 Task: Check how to create "Connecting existing email address".
Action: Mouse moved to (855, 123)
Screenshot: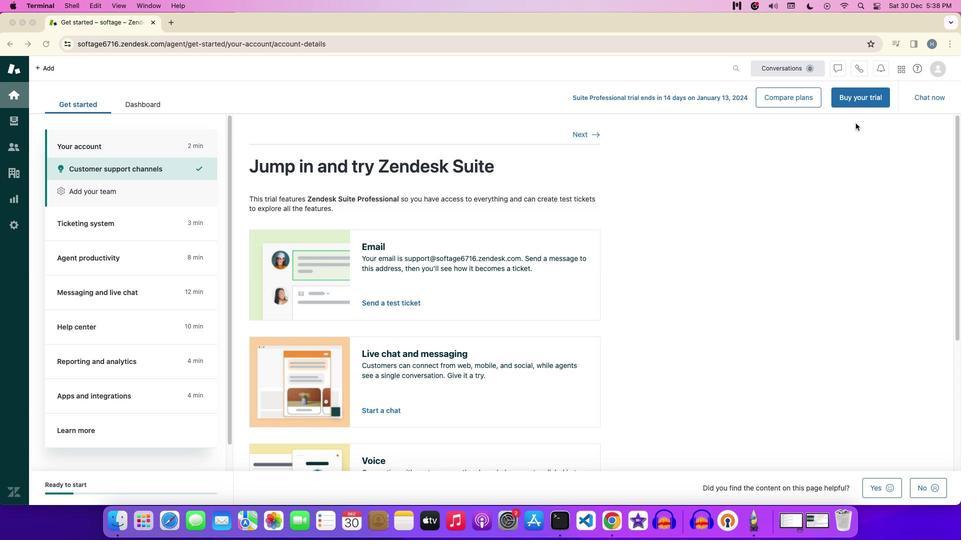 
Action: Mouse pressed left at (855, 123)
Screenshot: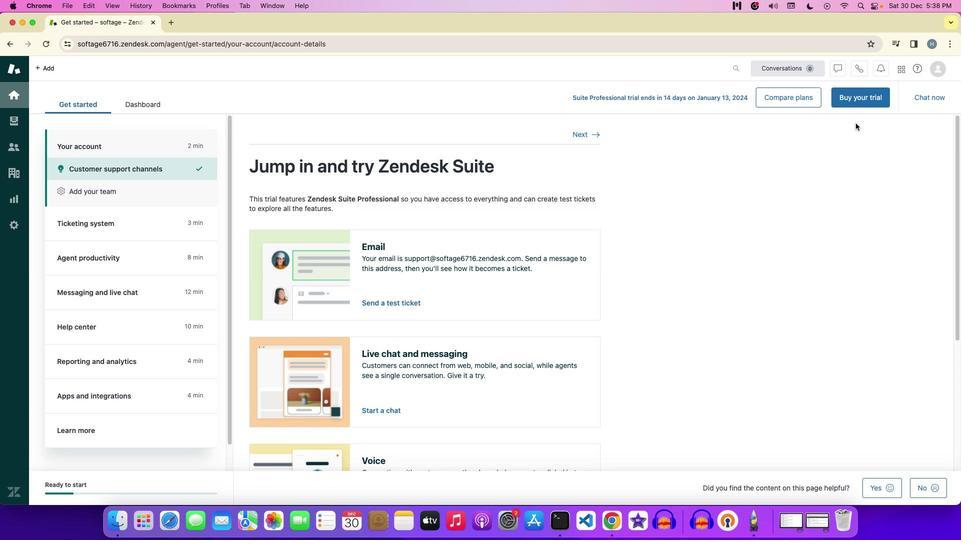 
Action: Mouse moved to (916, 67)
Screenshot: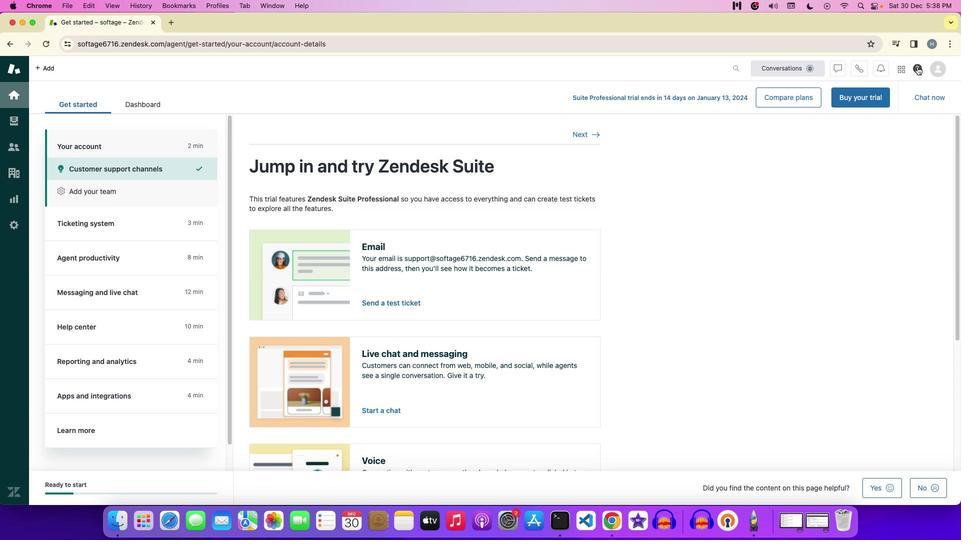 
Action: Mouse pressed left at (916, 67)
Screenshot: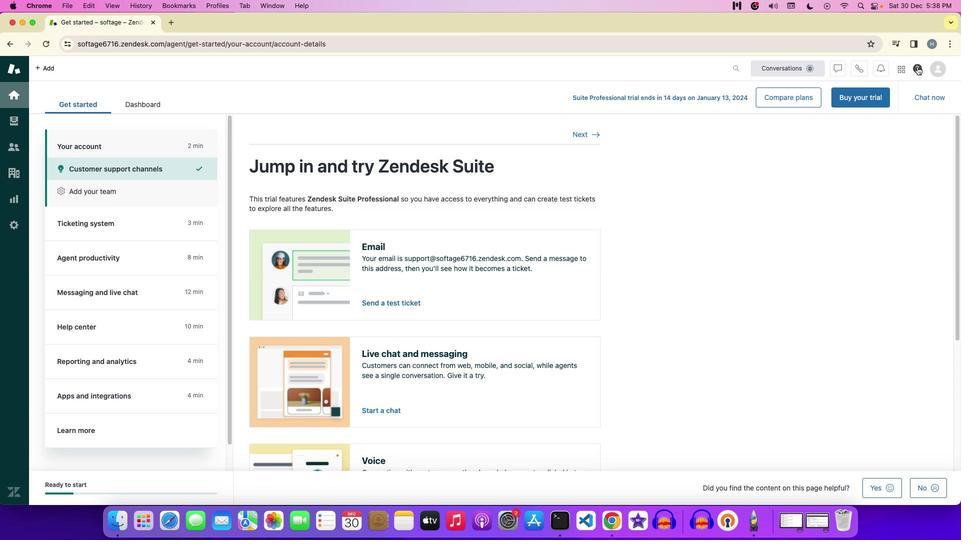 
Action: Mouse moved to (856, 388)
Screenshot: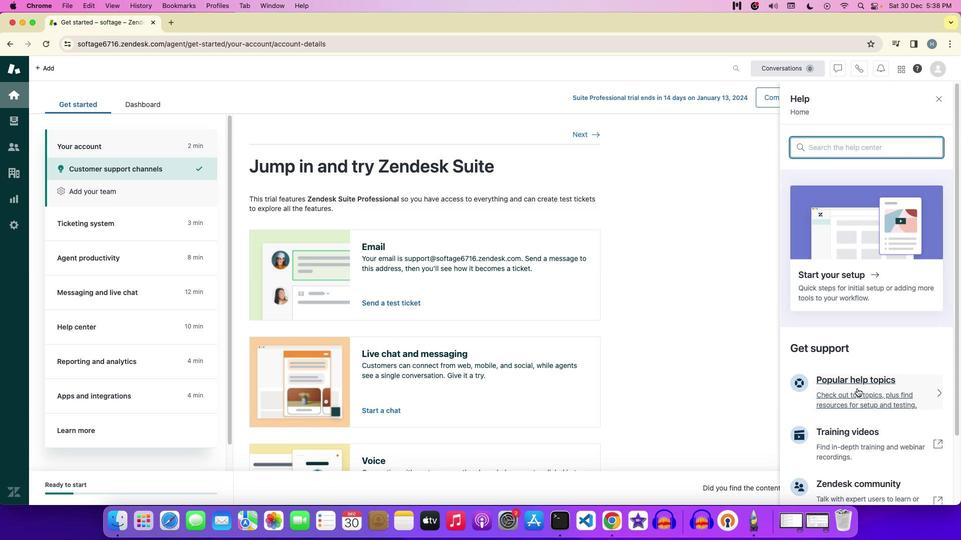 
Action: Mouse pressed left at (856, 388)
Screenshot: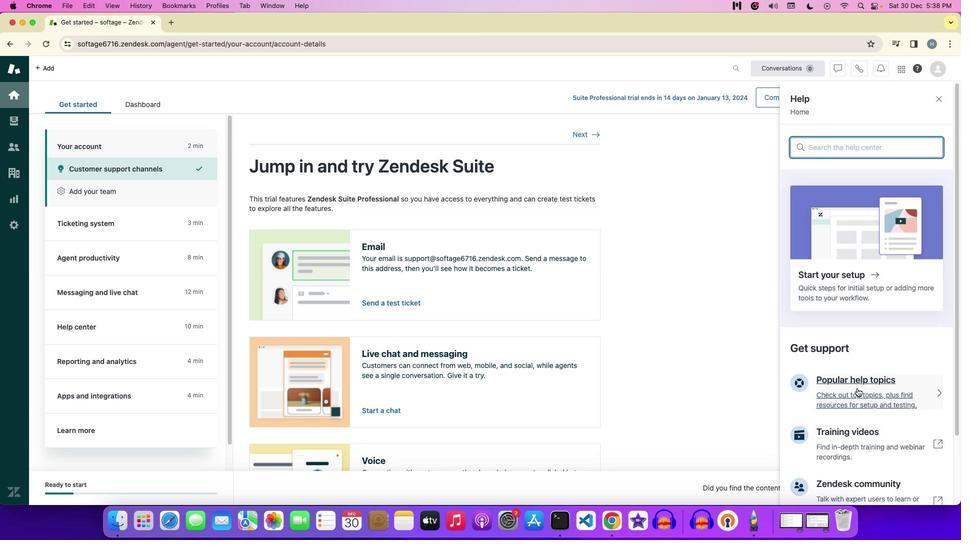 
Action: Mouse moved to (863, 223)
Screenshot: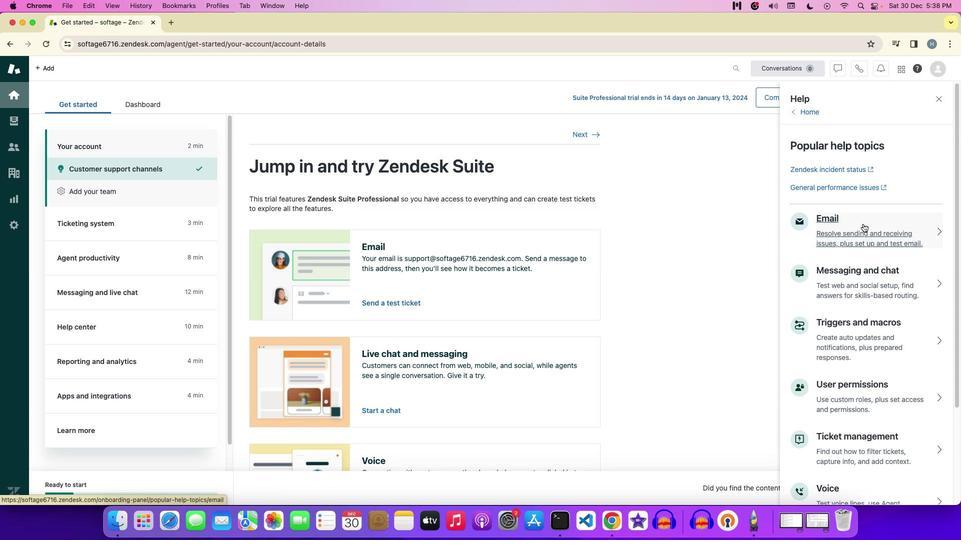 
Action: Mouse pressed left at (863, 223)
Screenshot: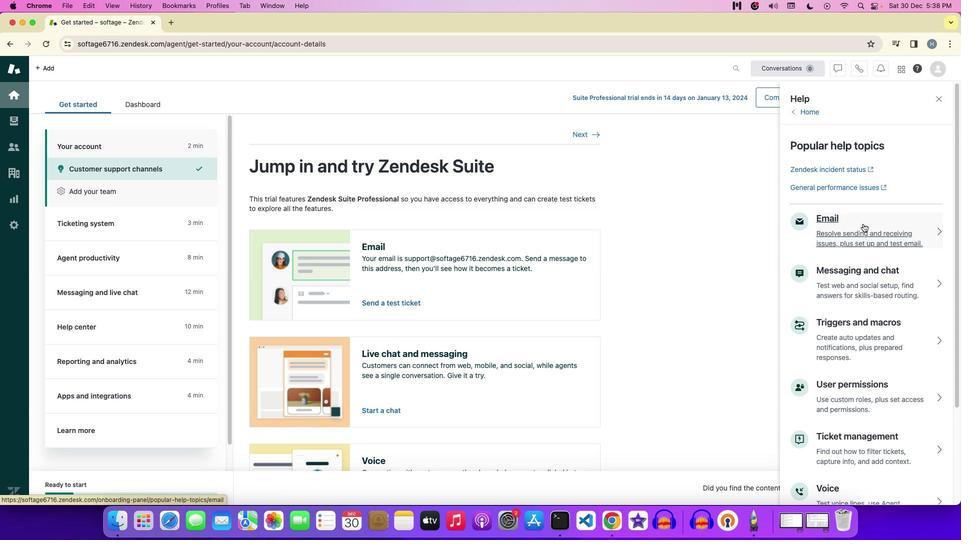 
Action: Mouse moved to (857, 270)
Screenshot: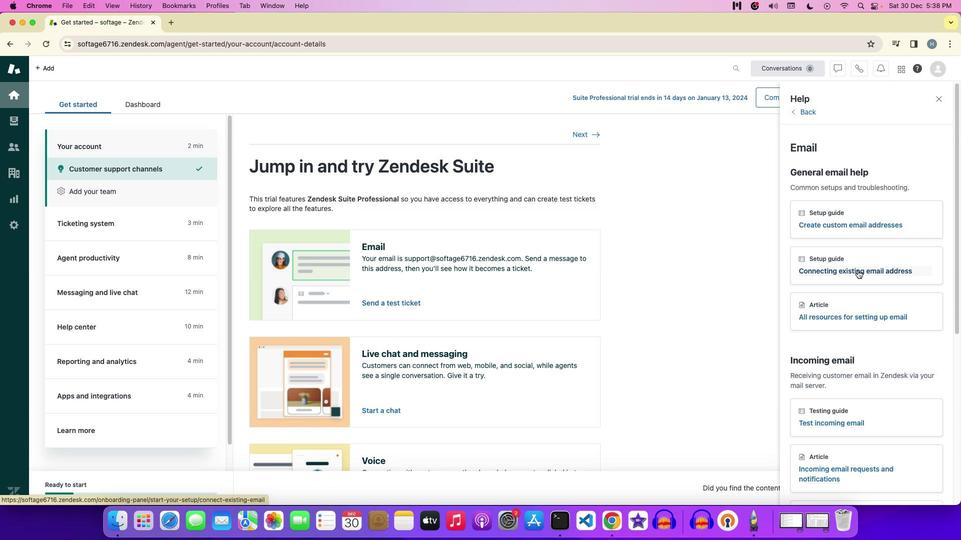 
Action: Mouse pressed left at (857, 270)
Screenshot: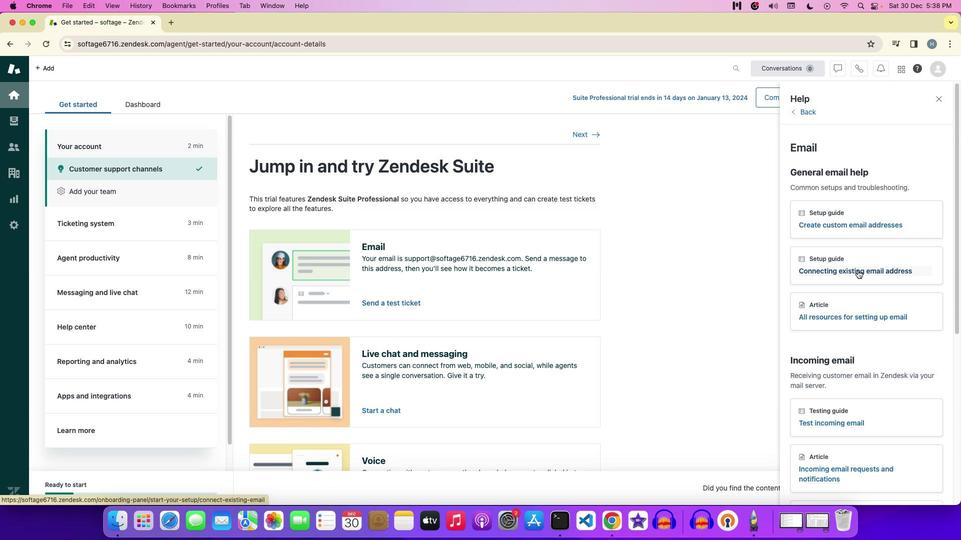 
Action: Mouse moved to (856, 270)
Screenshot: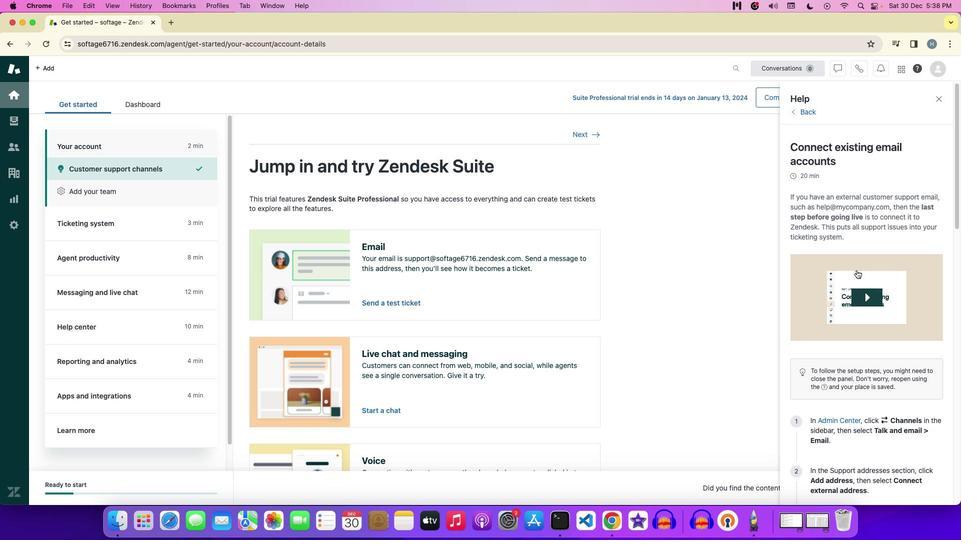 
Action: Mouse scrolled (856, 270) with delta (0, 0)
Screenshot: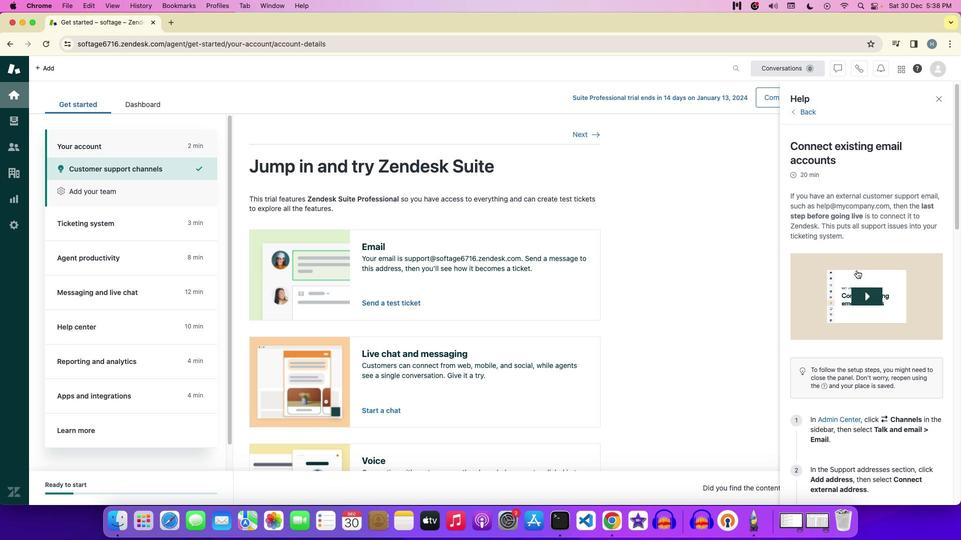 
Action: Mouse scrolled (856, 270) with delta (0, 0)
Screenshot: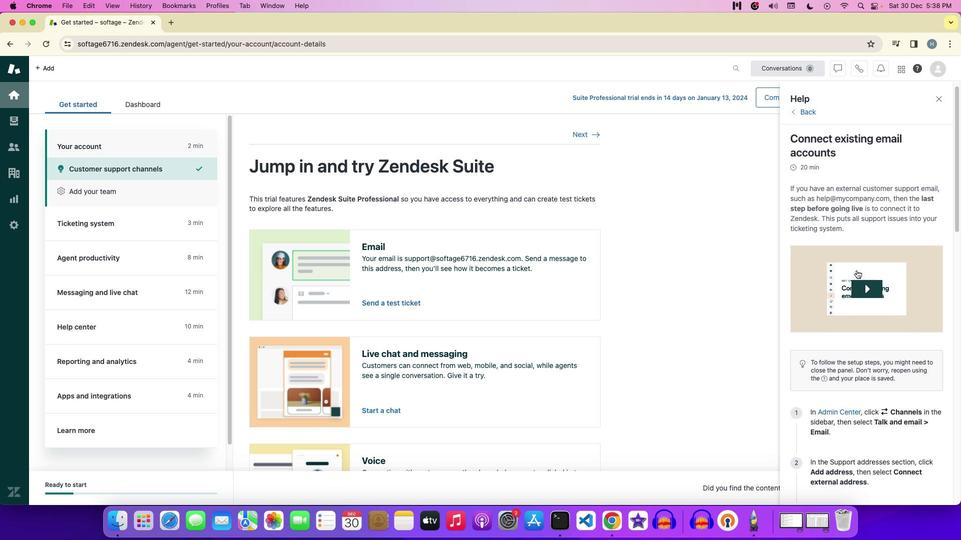 
Action: Mouse scrolled (856, 270) with delta (0, 0)
Screenshot: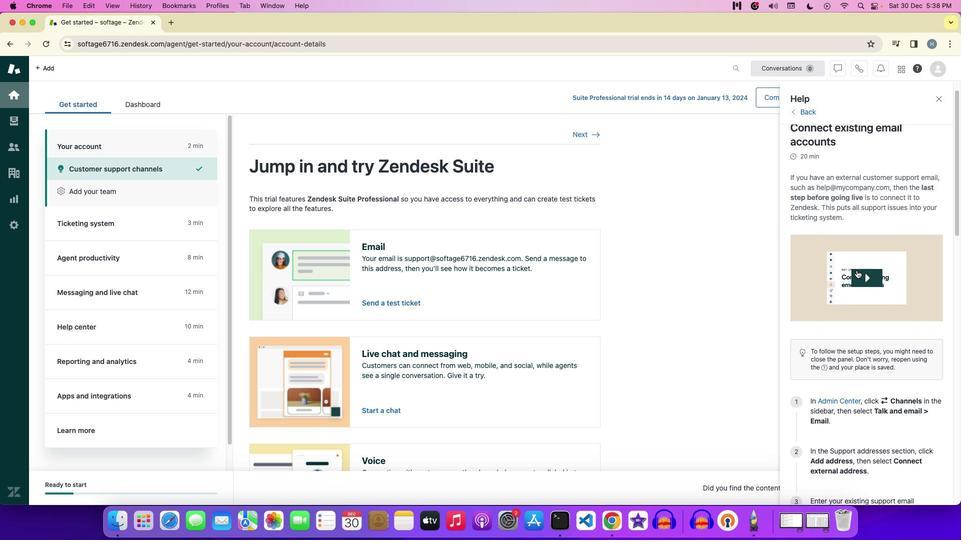 
Action: Mouse scrolled (856, 270) with delta (0, 0)
Screenshot: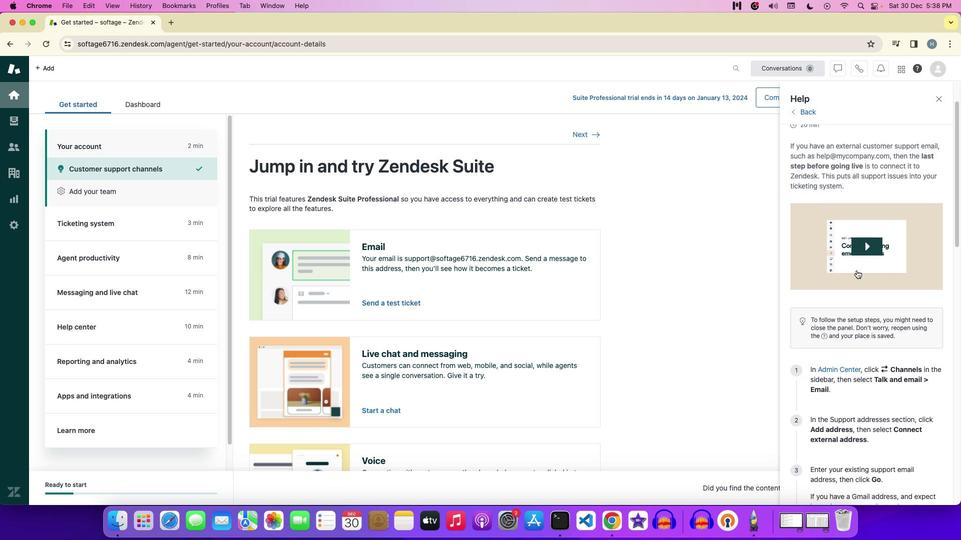 
Action: Mouse scrolled (856, 270) with delta (0, 0)
Screenshot: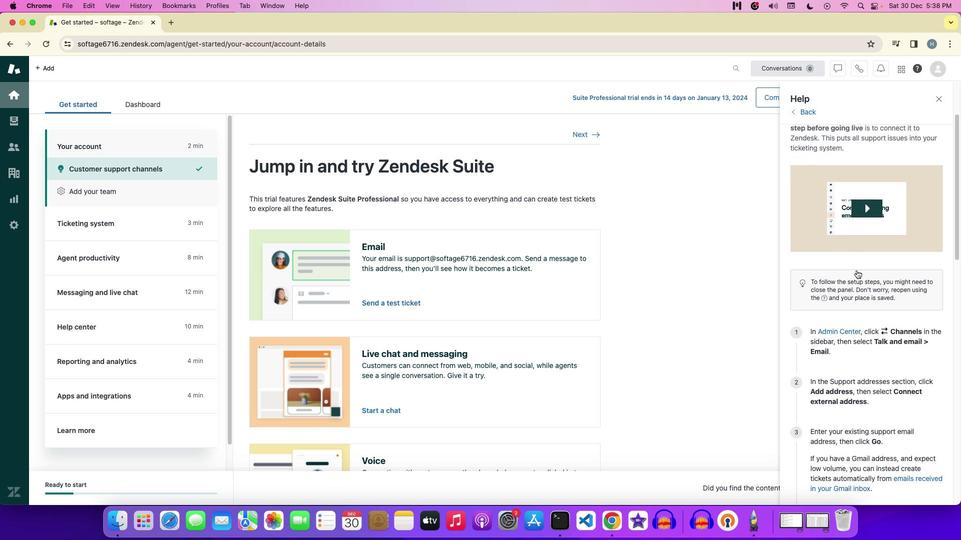 
Action: Mouse scrolled (856, 270) with delta (0, 0)
Screenshot: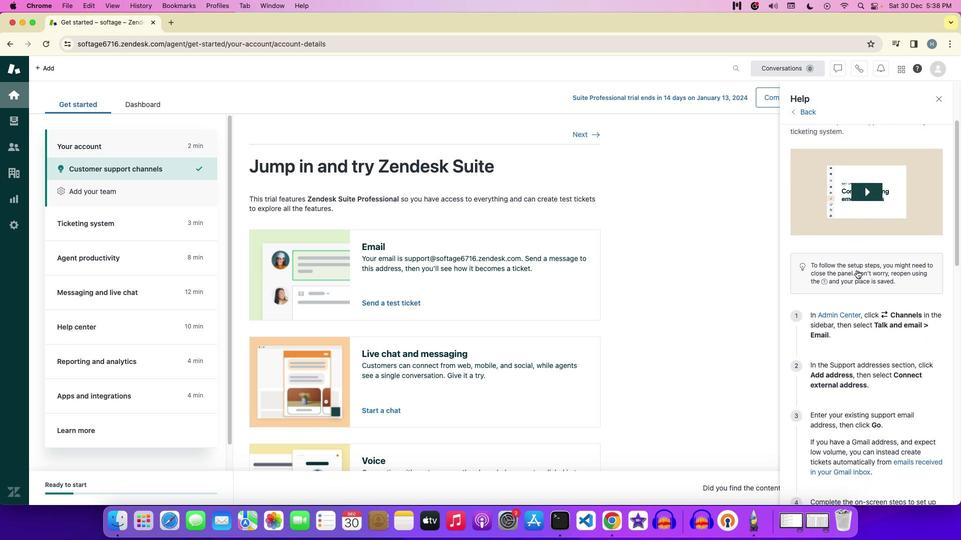 
